 Task: Log work in the project Visionary for the issue 'Integrate a new chat feature into an existing website to enable real-time customer support and communication' spent time as '6w 5d 17h 1m' and remaining time as '4w 1d 14h 17m' and clone the issue. Now add the issue to the epic 'Data Modelling'.
Action: Mouse moved to (947, 378)
Screenshot: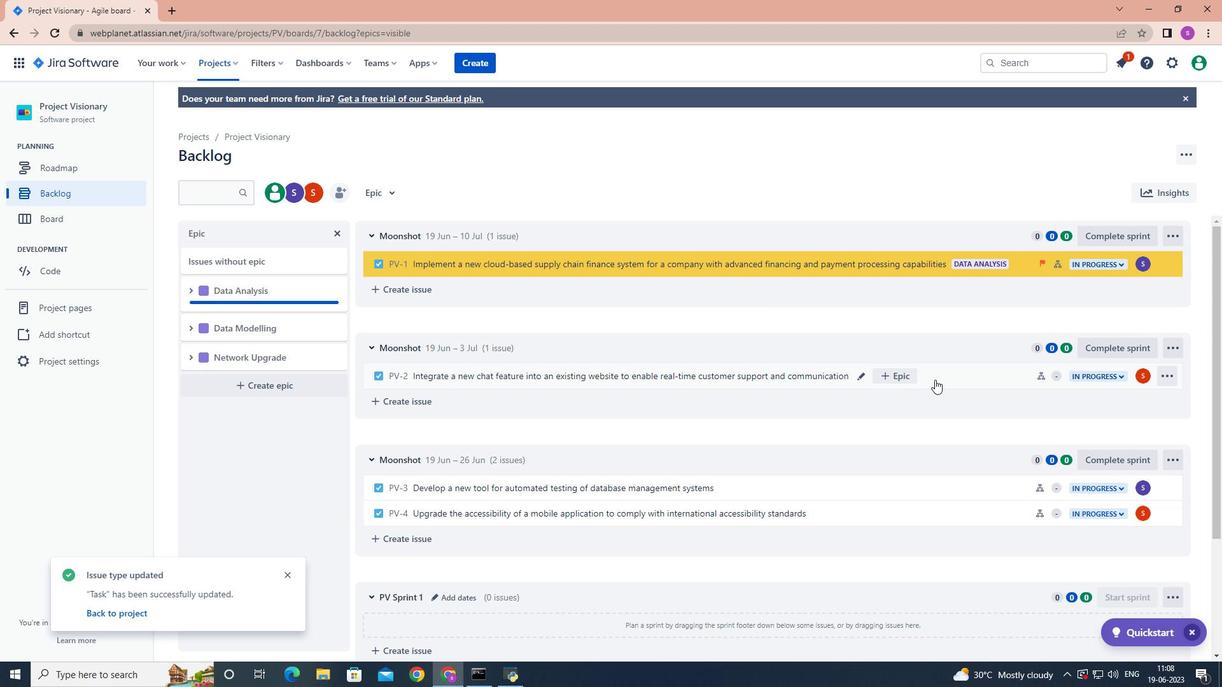 
Action: Mouse pressed left at (947, 378)
Screenshot: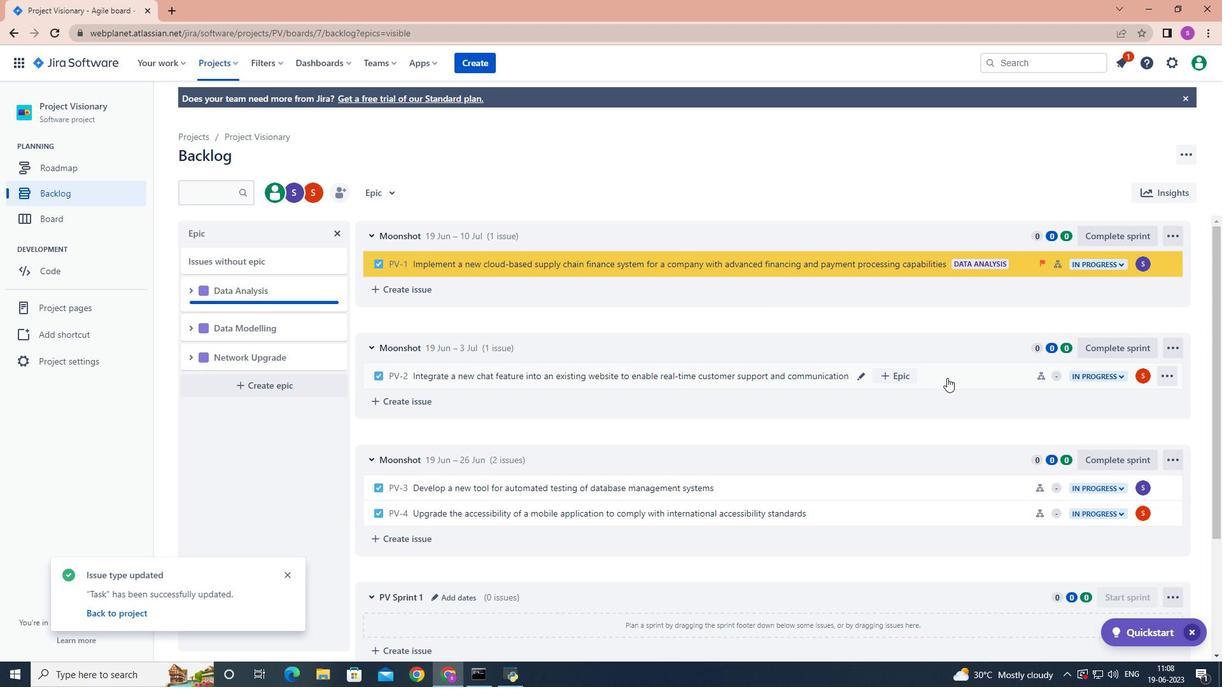 
Action: Mouse moved to (1168, 228)
Screenshot: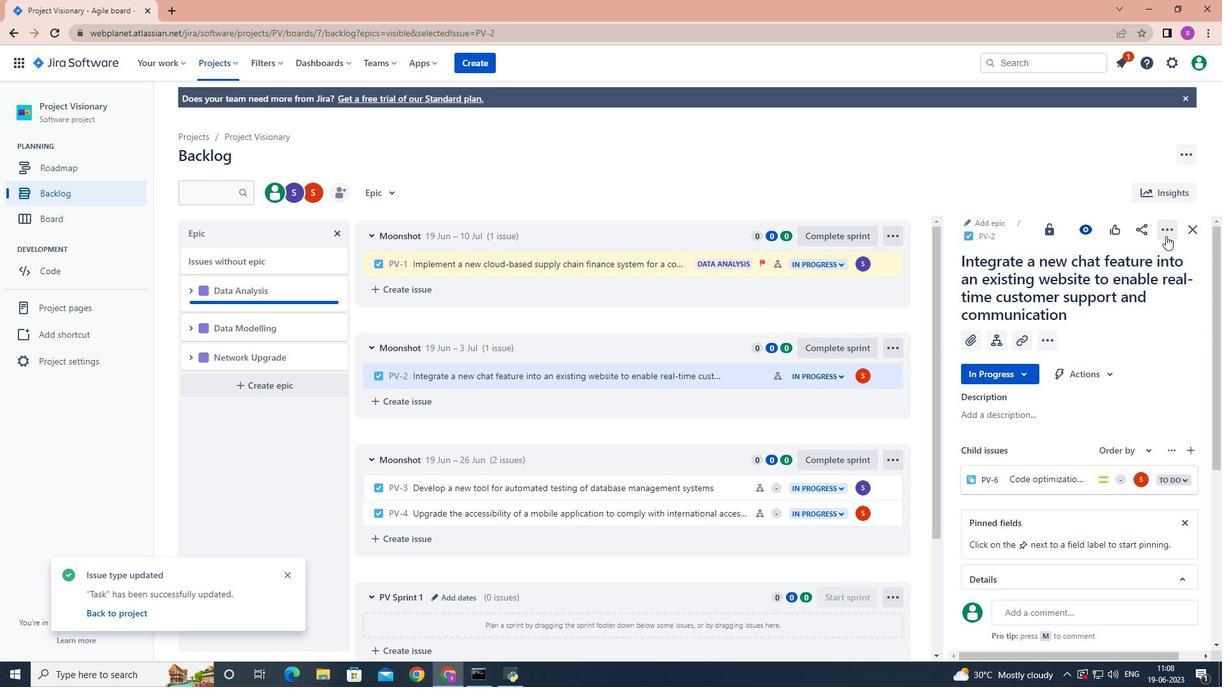 
Action: Mouse pressed left at (1168, 228)
Screenshot: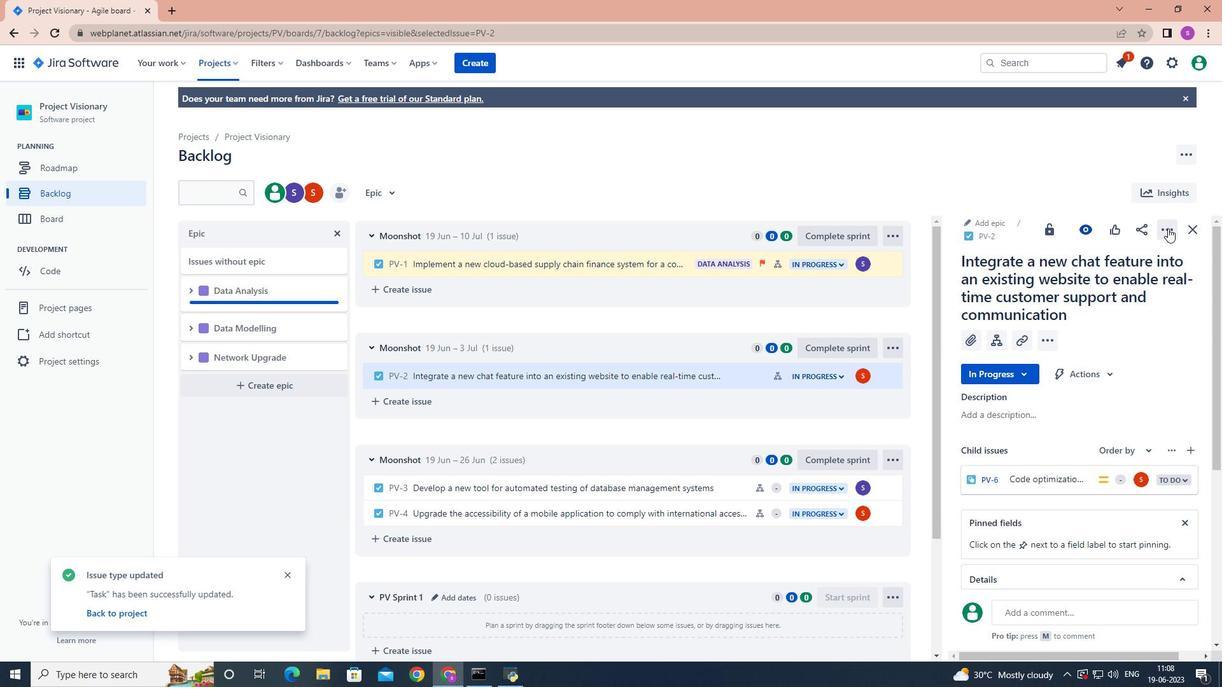 
Action: Mouse moved to (1139, 261)
Screenshot: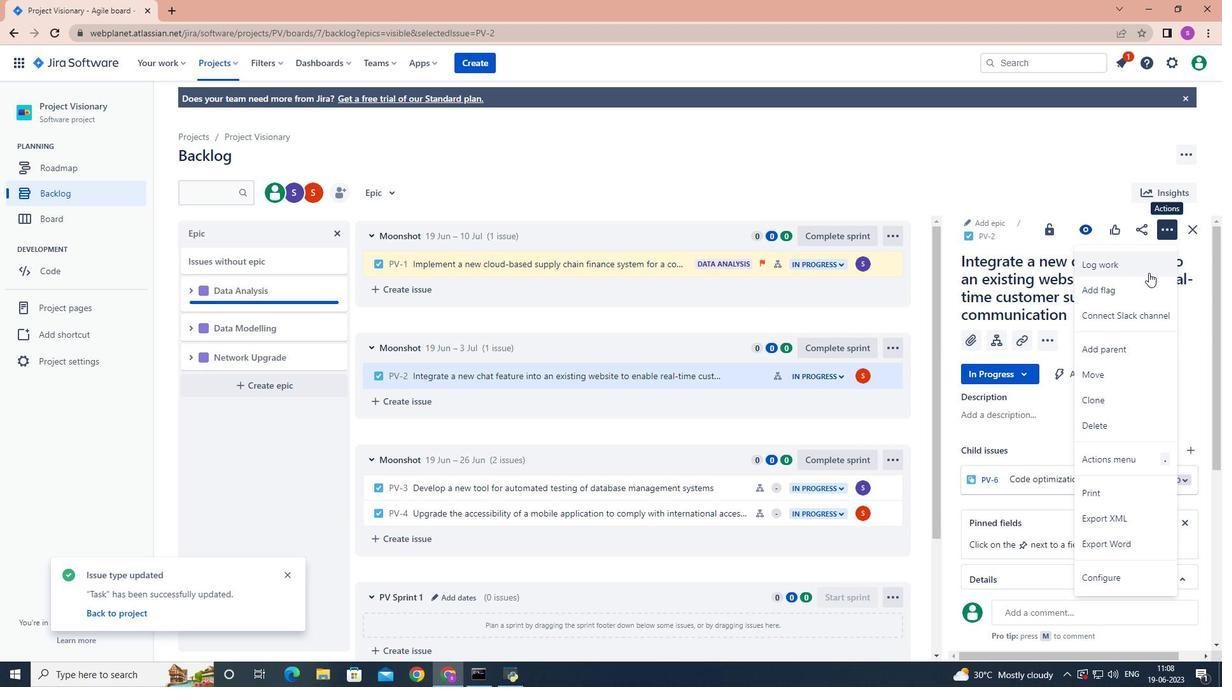 
Action: Mouse pressed left at (1139, 261)
Screenshot: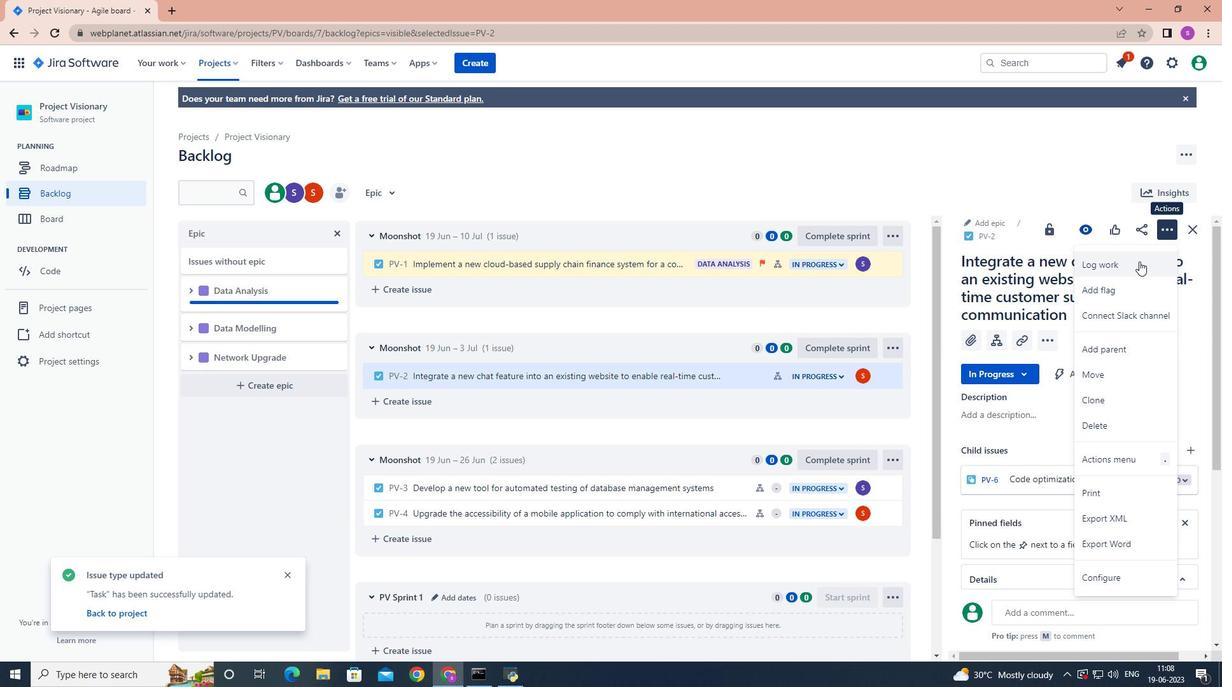 
Action: Mouse moved to (1118, 259)
Screenshot: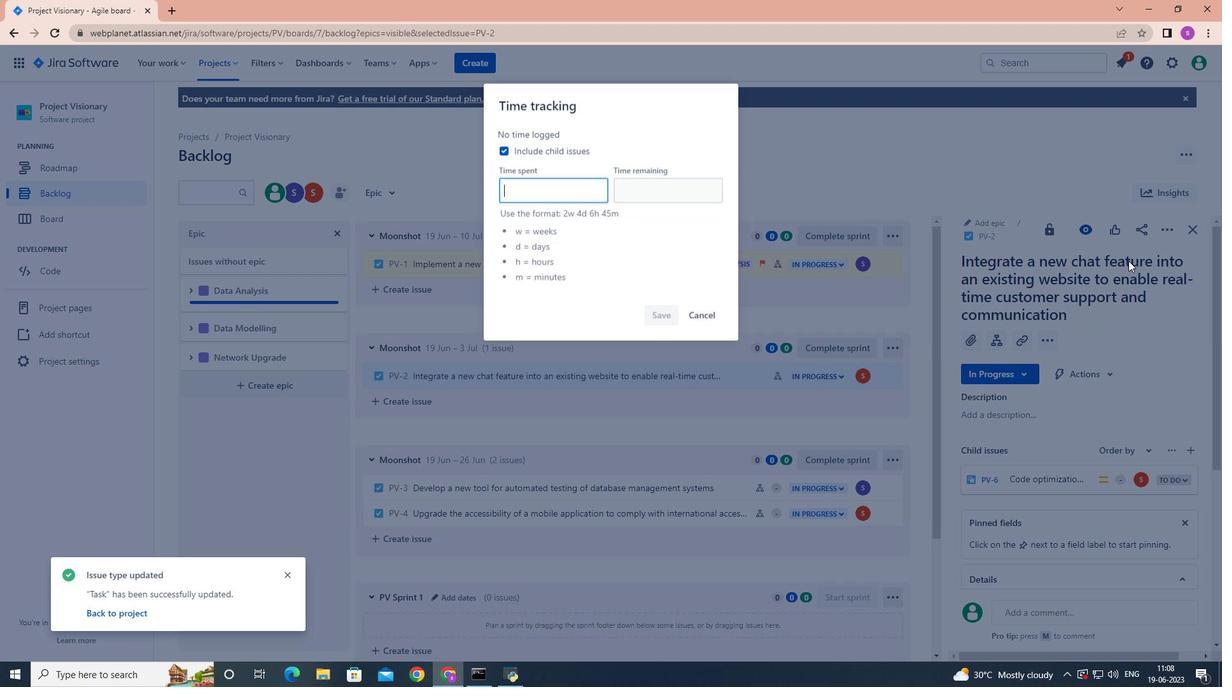 
Action: Key pressed 6w<Key.space>5d<Key.space>17h<Key.space>1m
Screenshot: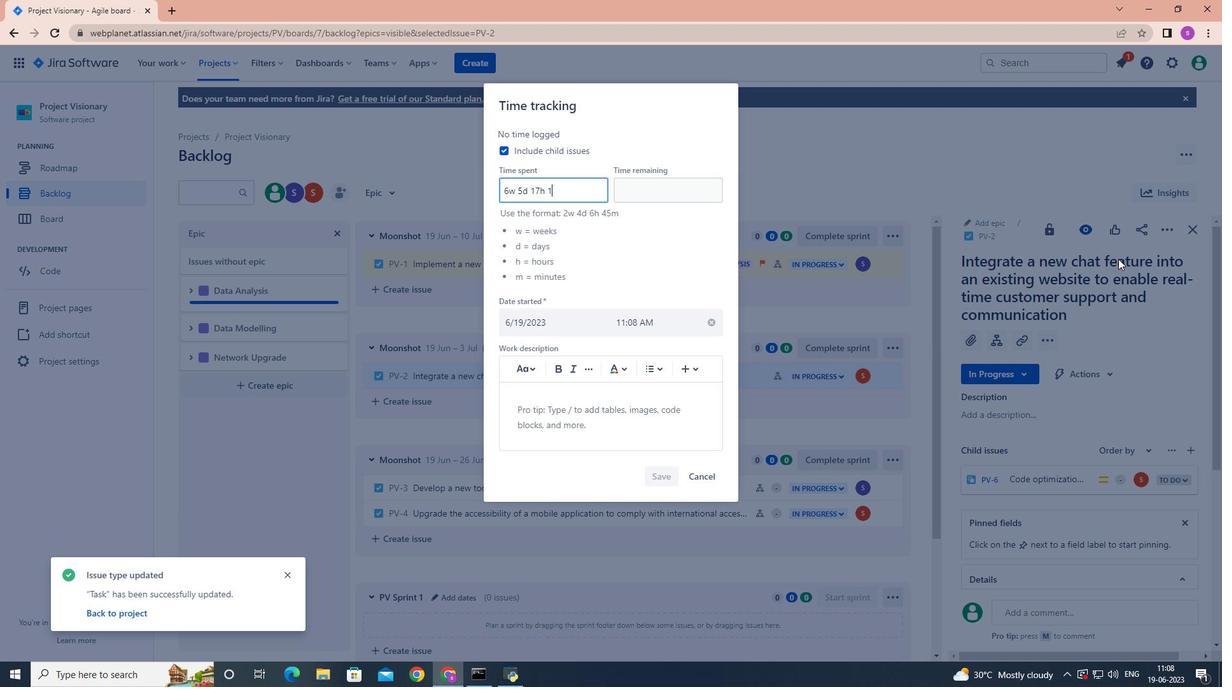 
Action: Mouse moved to (624, 180)
Screenshot: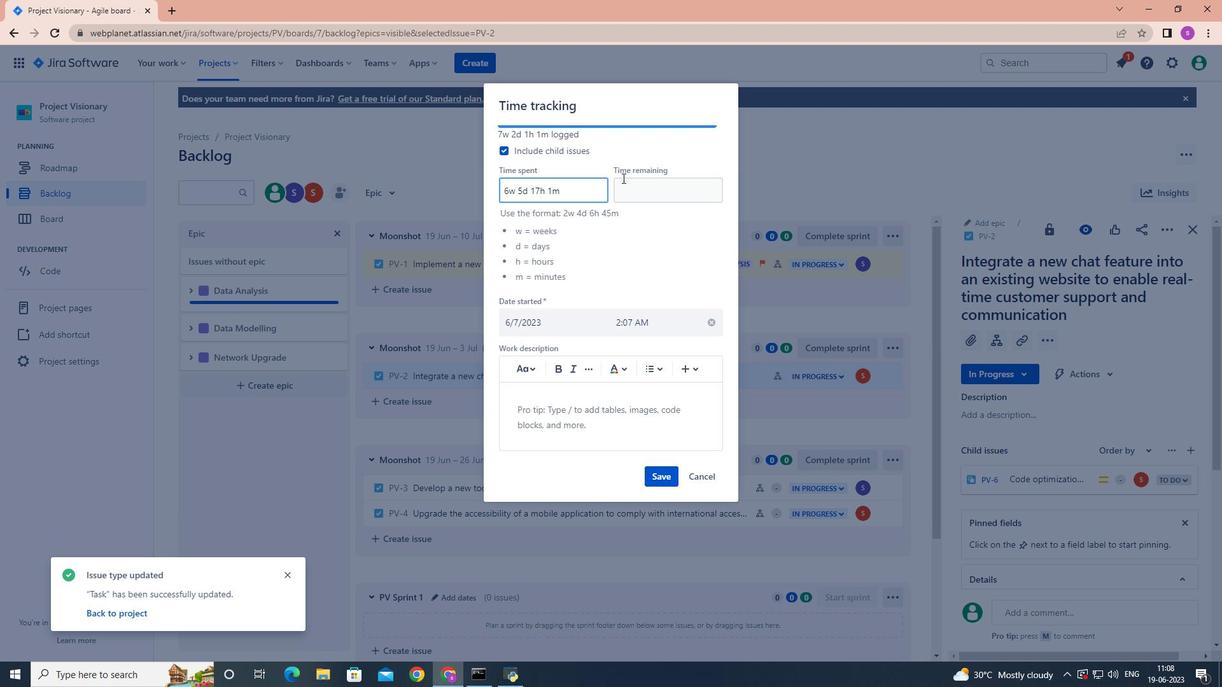 
Action: Mouse pressed left at (624, 180)
Screenshot: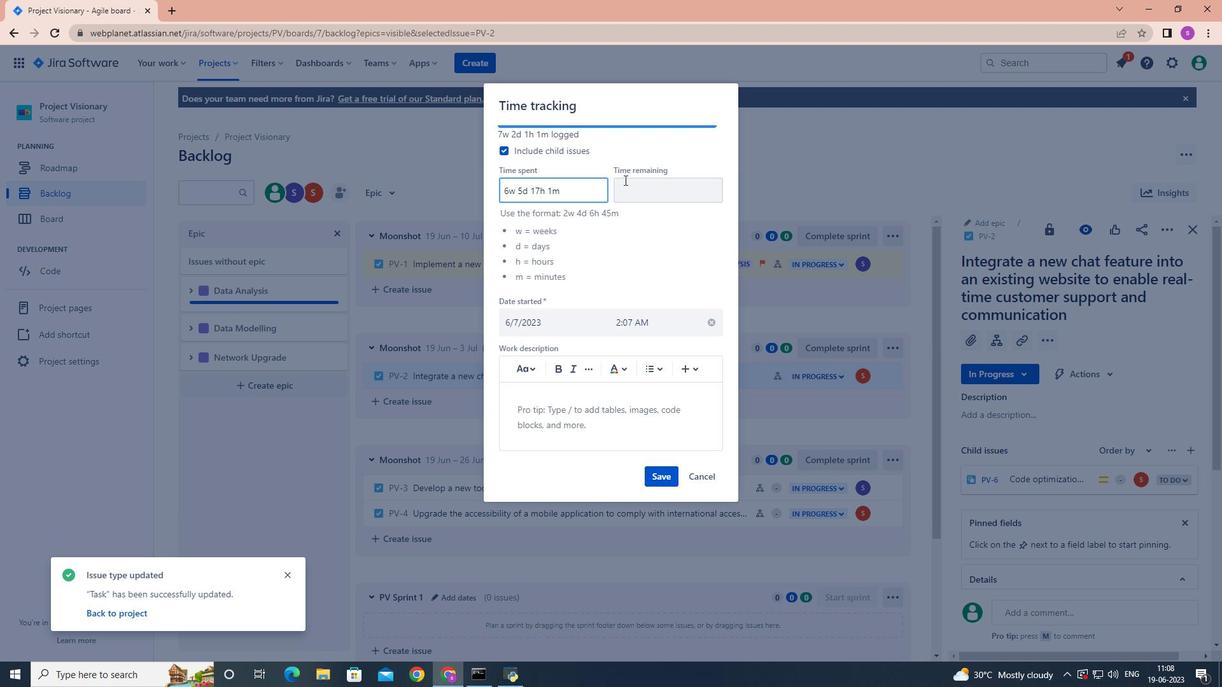
Action: Mouse moved to (624, 180)
Screenshot: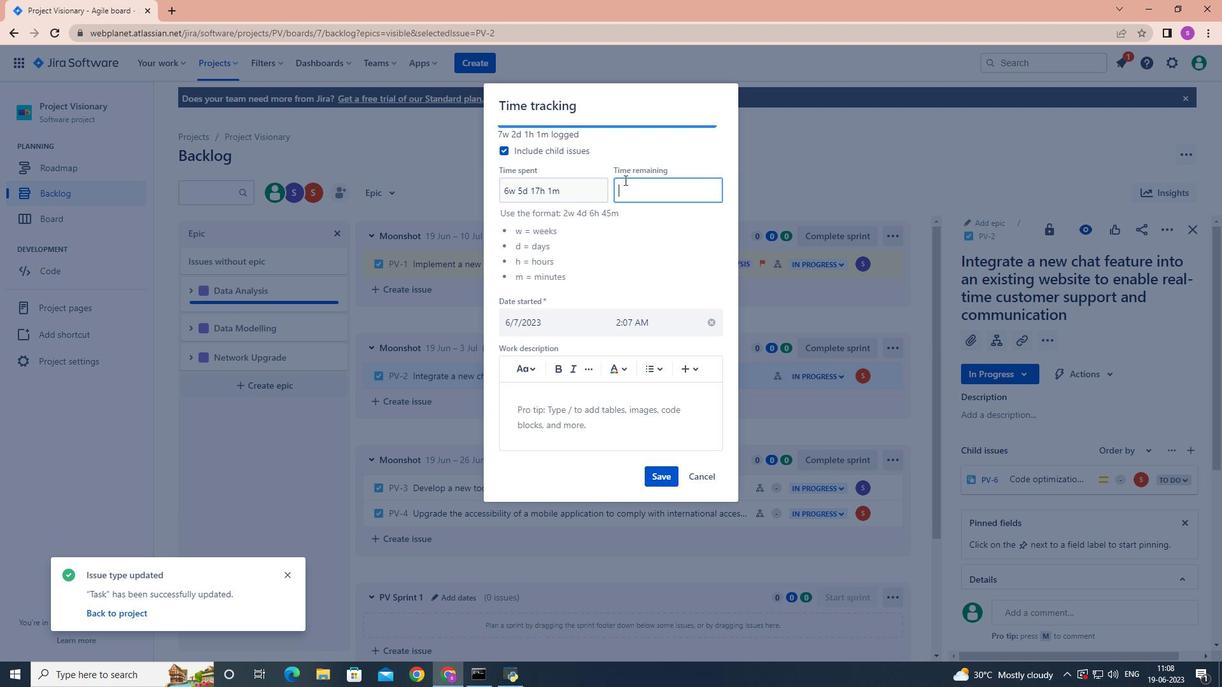 
Action: Key pressed 4w<Key.space>1d<Key.space>14h<Key.space>17m
Screenshot: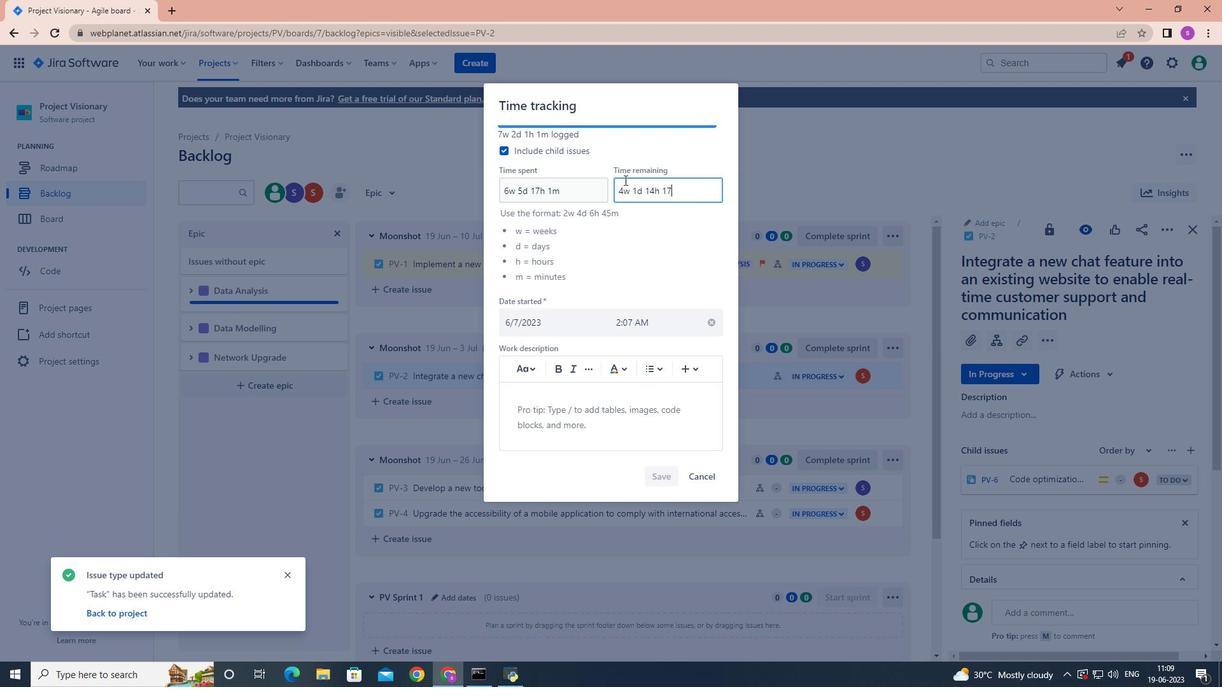 
Action: Mouse moved to (651, 475)
Screenshot: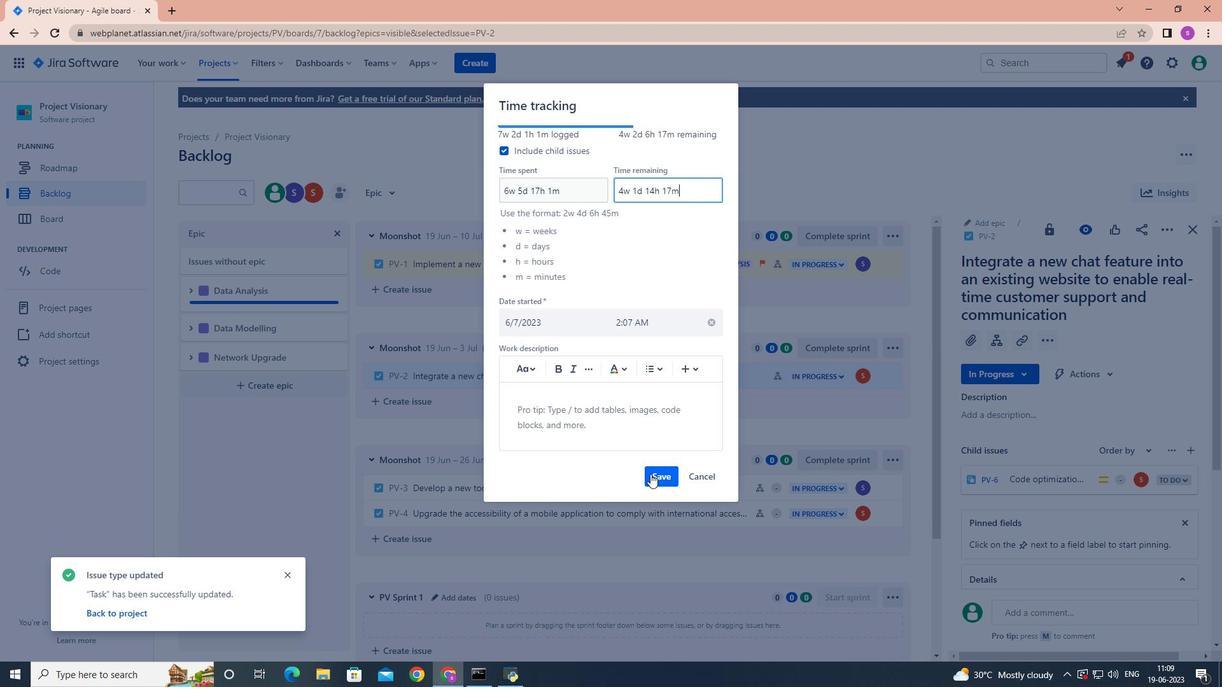 
Action: Mouse pressed left at (651, 475)
Screenshot: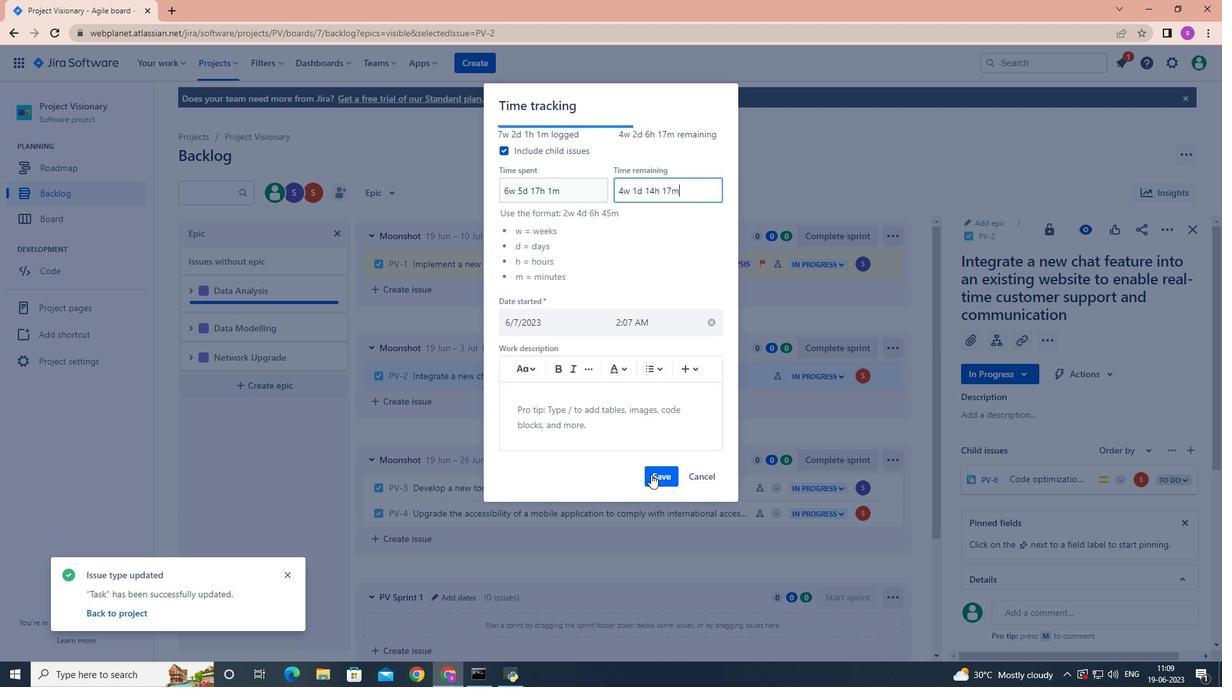 
Action: Mouse moved to (1160, 234)
Screenshot: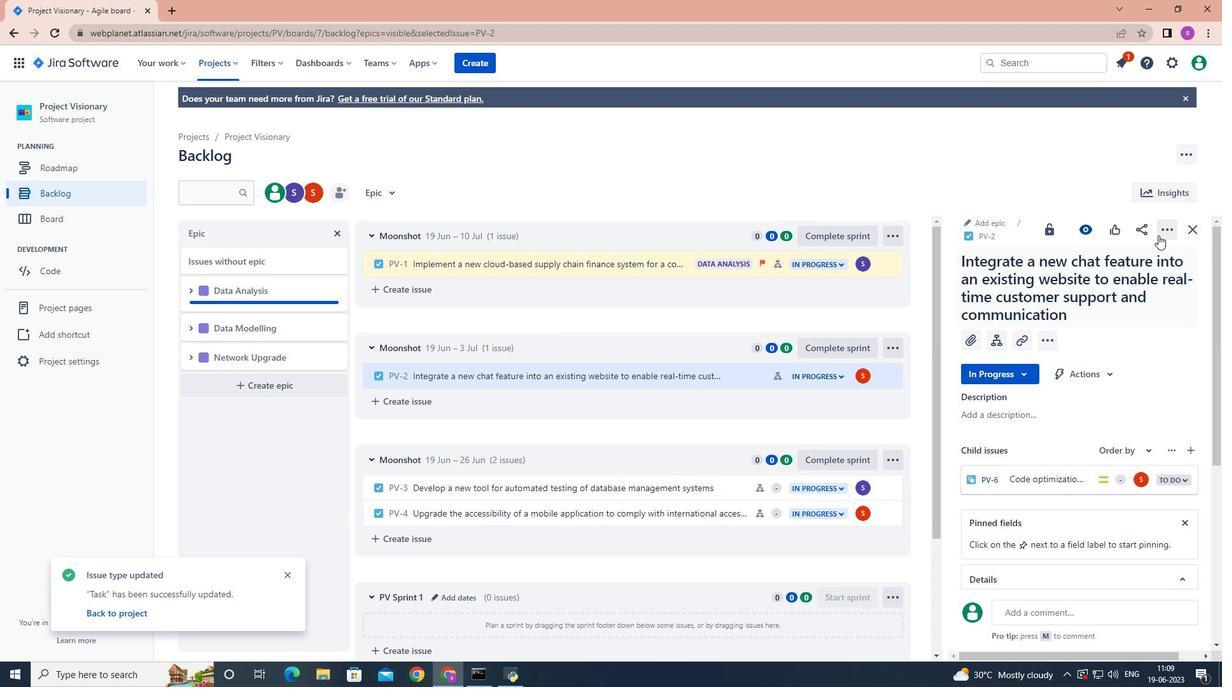 
Action: Mouse pressed left at (1160, 234)
Screenshot: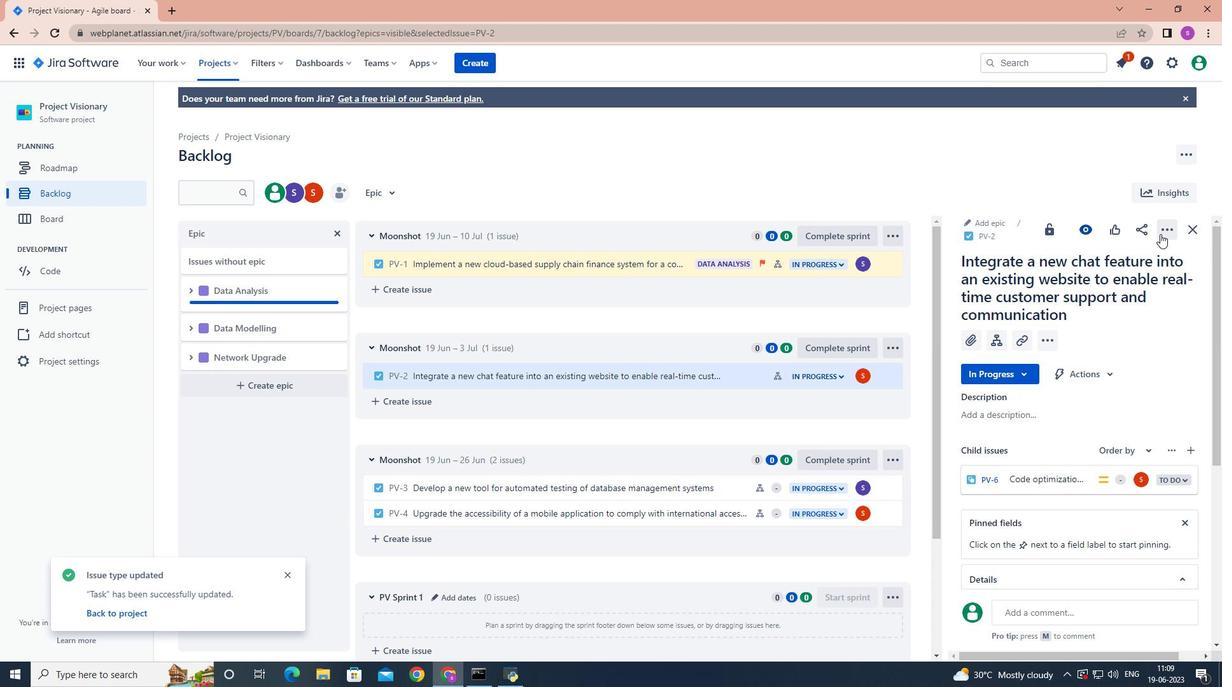 
Action: Mouse moved to (1118, 397)
Screenshot: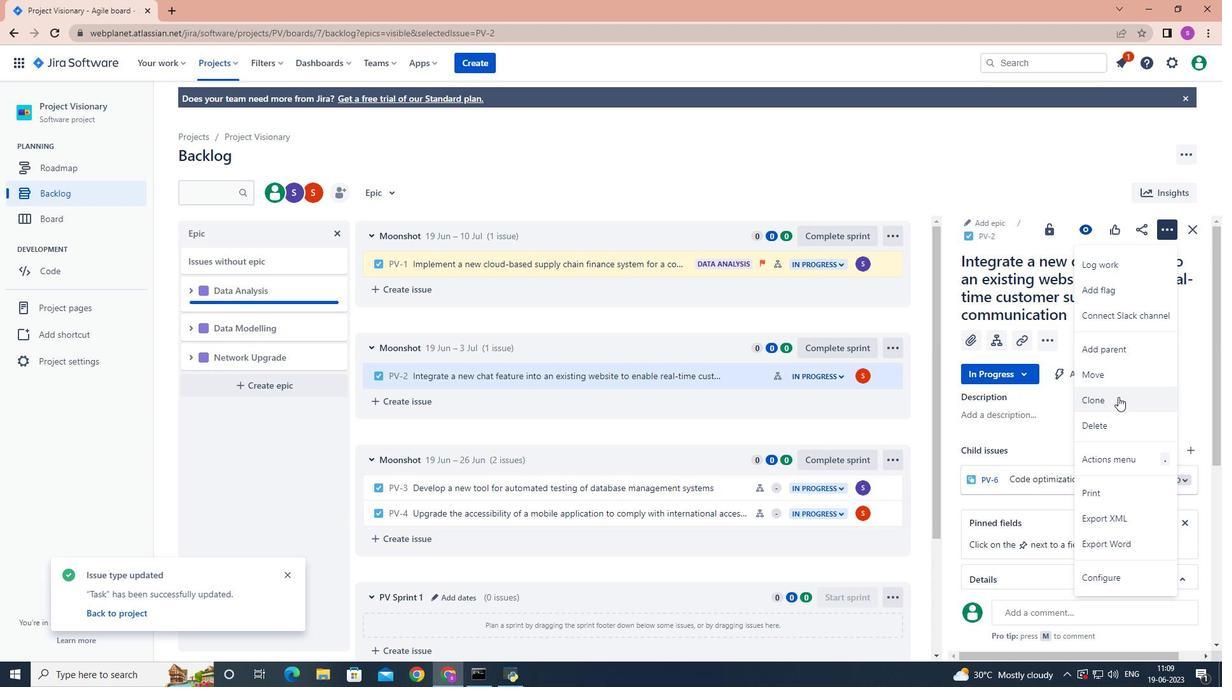 
Action: Mouse pressed left at (1118, 397)
Screenshot: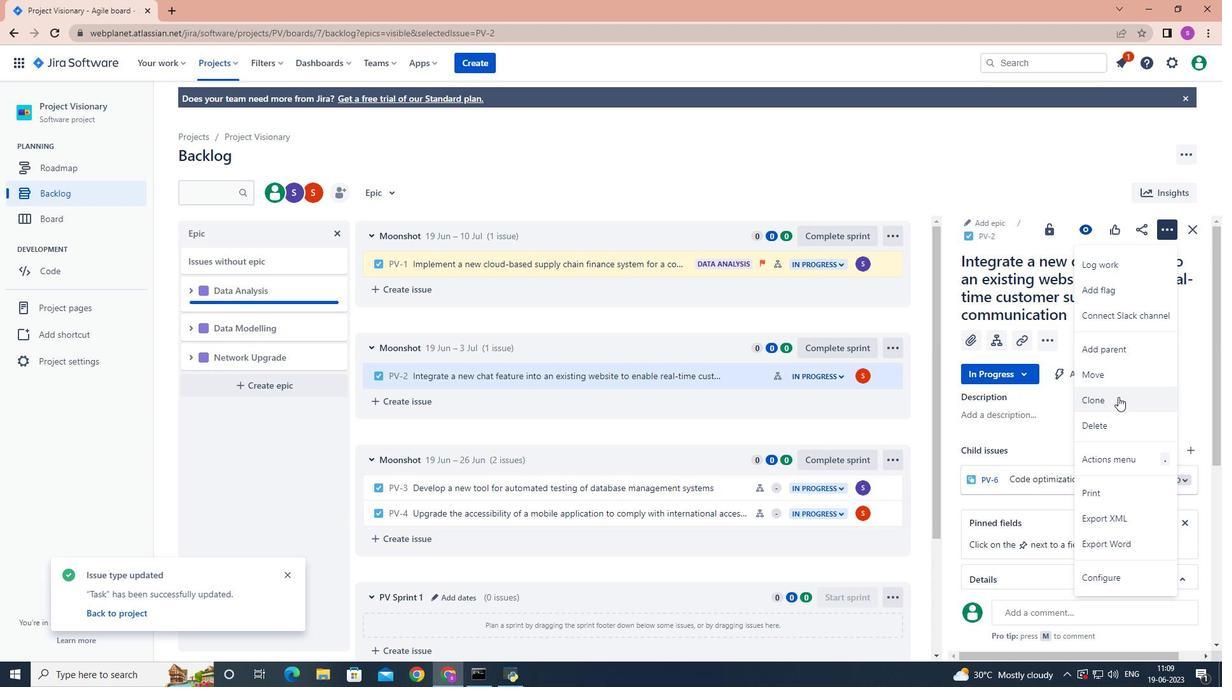 
Action: Mouse moved to (708, 271)
Screenshot: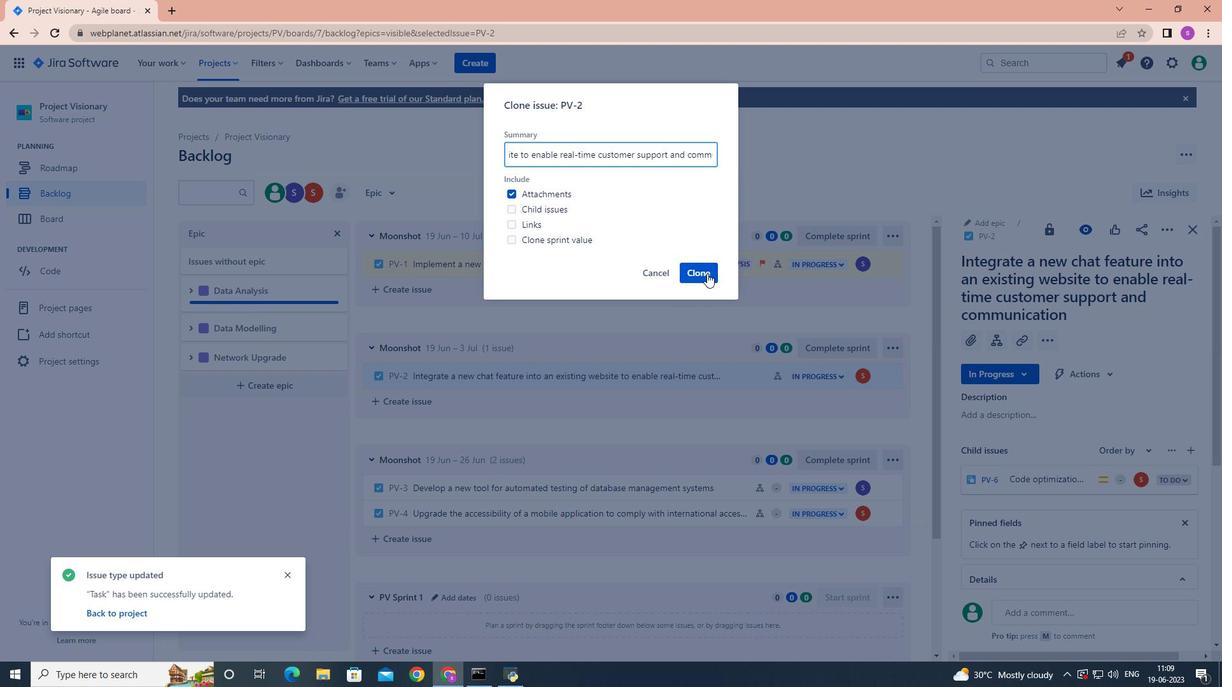 
Action: Mouse pressed left at (708, 271)
Screenshot: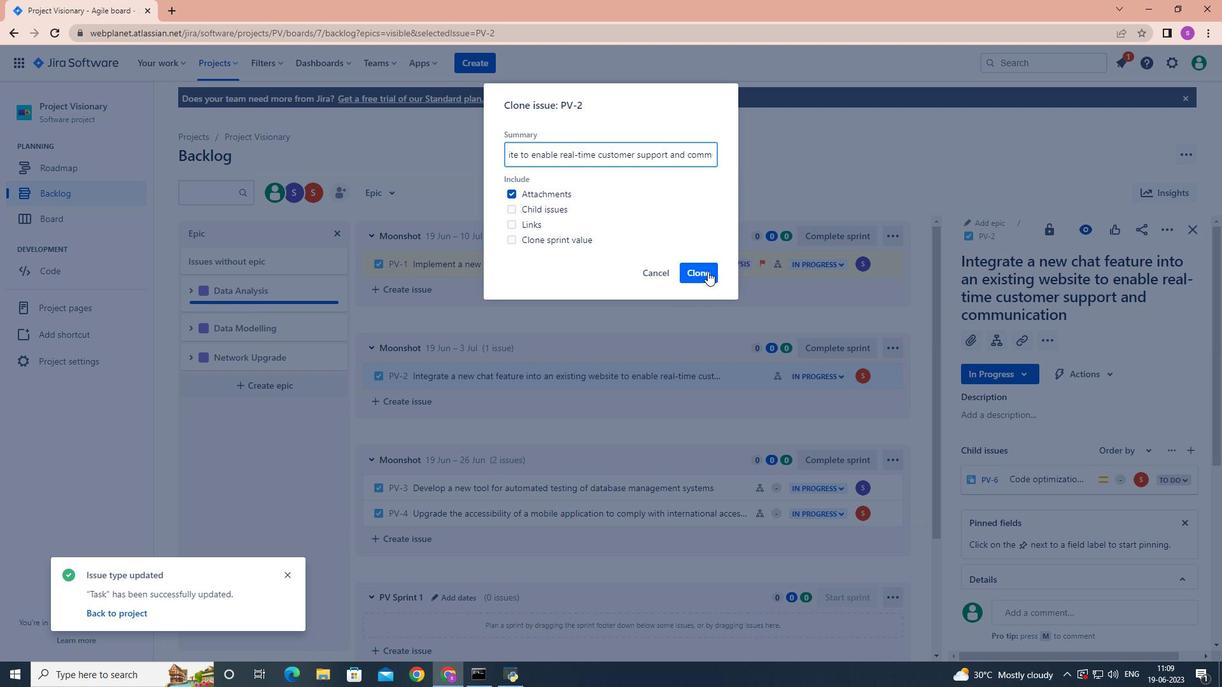 
Action: Mouse moved to (731, 376)
Screenshot: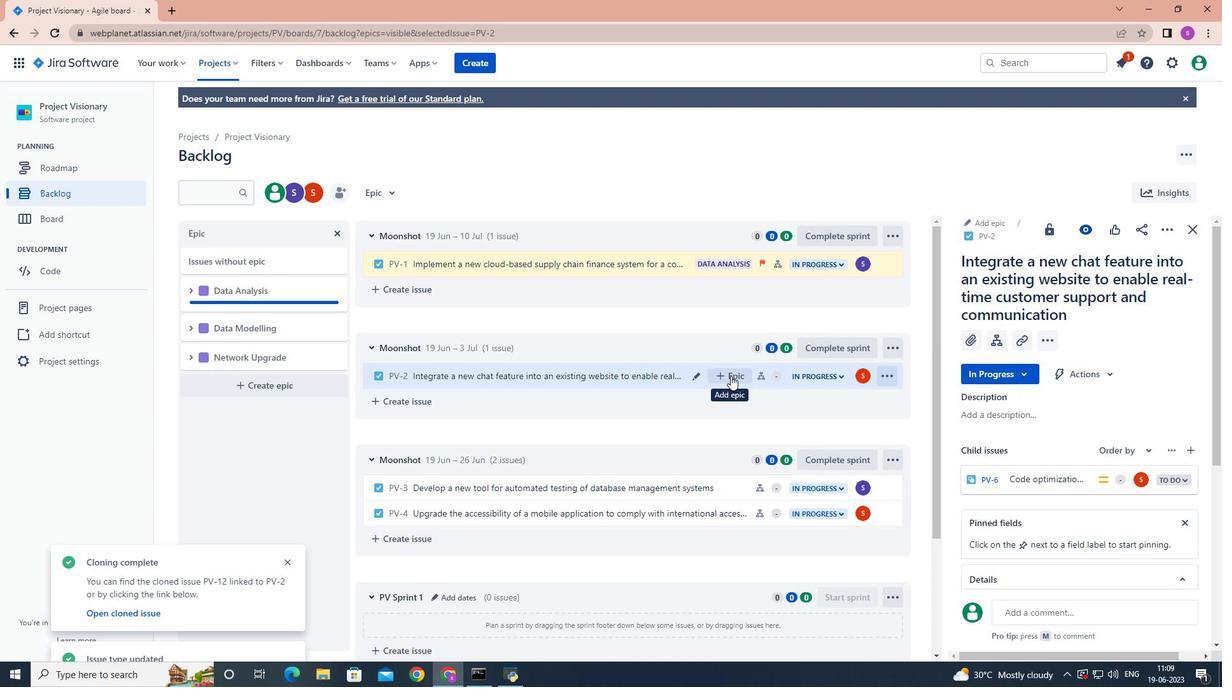 
Action: Mouse pressed left at (731, 376)
Screenshot: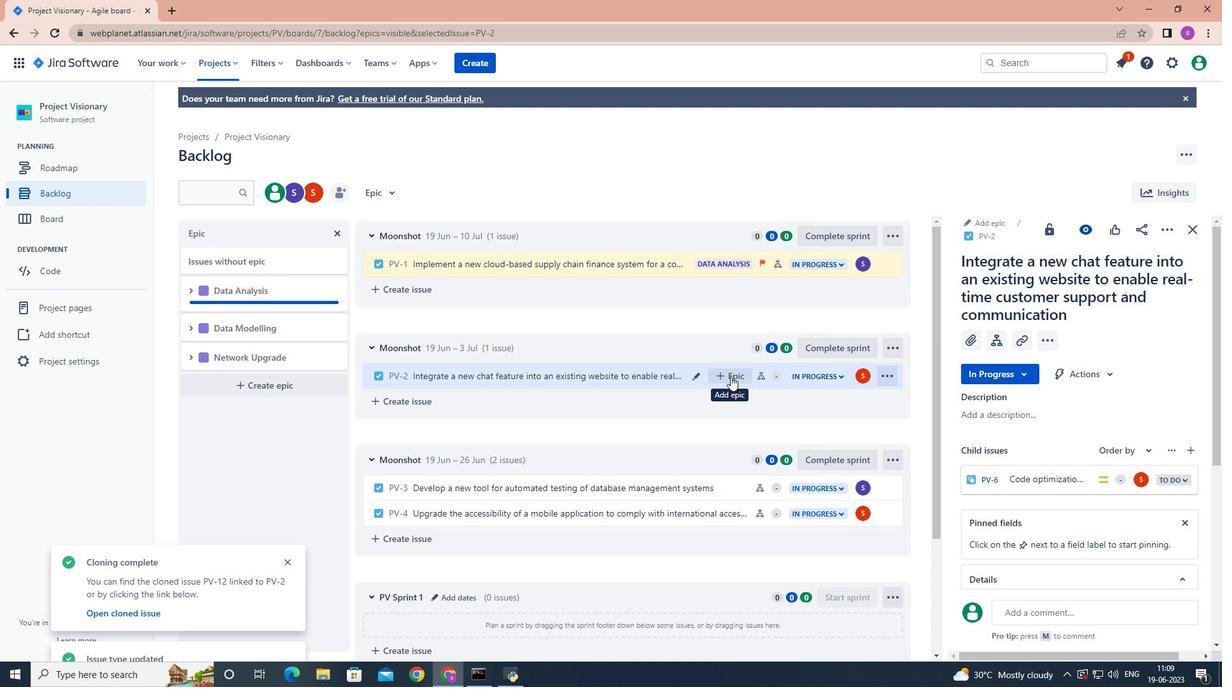 
Action: Mouse moved to (786, 462)
Screenshot: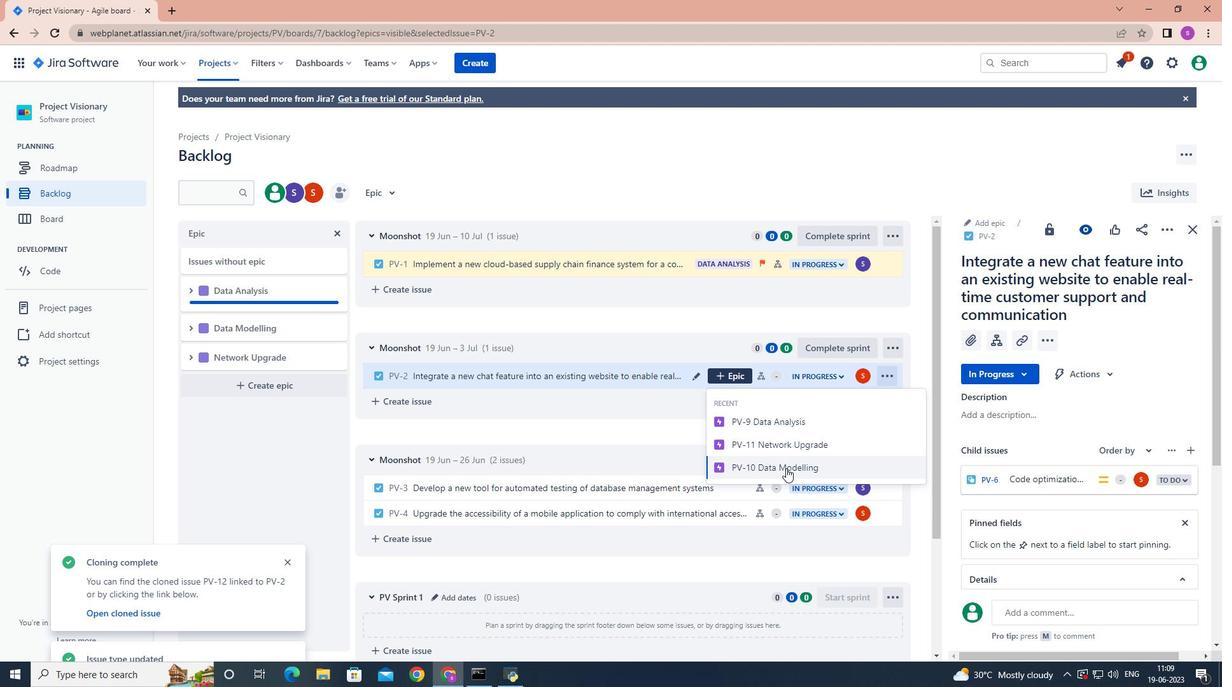 
Action: Mouse pressed left at (786, 462)
Screenshot: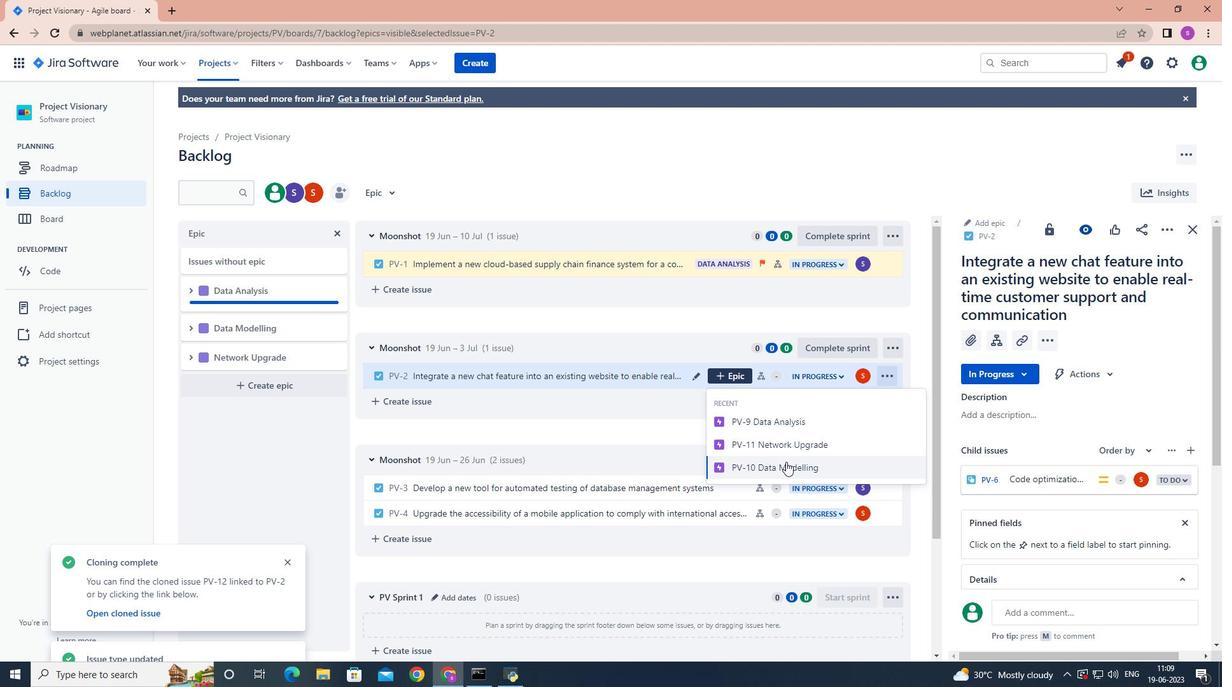 
Action: Mouse moved to (1150, 244)
Screenshot: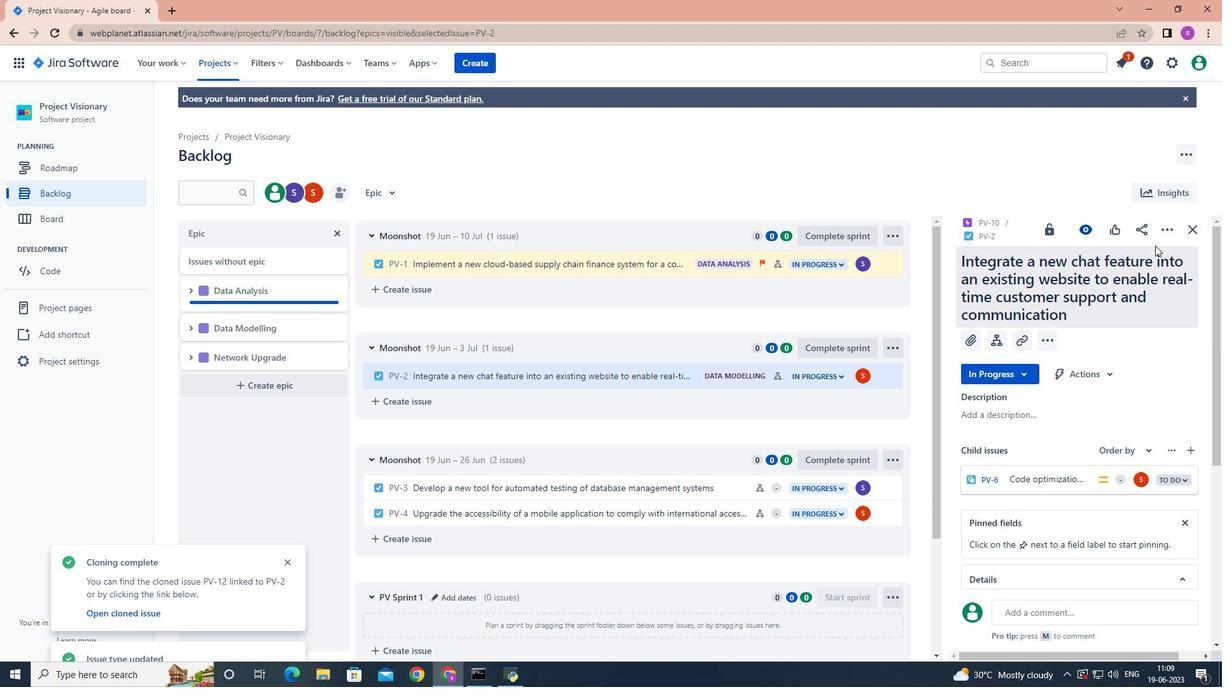
